 Task: Create in the project ZephyrTech in Backlog an issue 'Upgrade the caching mechanism of a web application to improve response time and reduce server load', assign it to team member softage.3@softage.net and change the status to IN PROGRESS.
Action: Mouse moved to (327, 236)
Screenshot: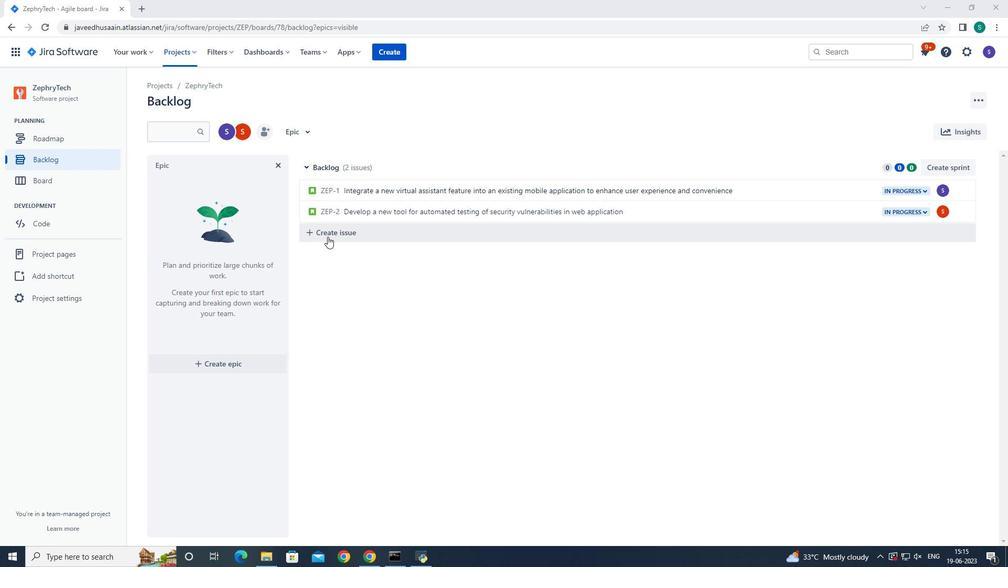 
Action: Mouse pressed left at (327, 236)
Screenshot: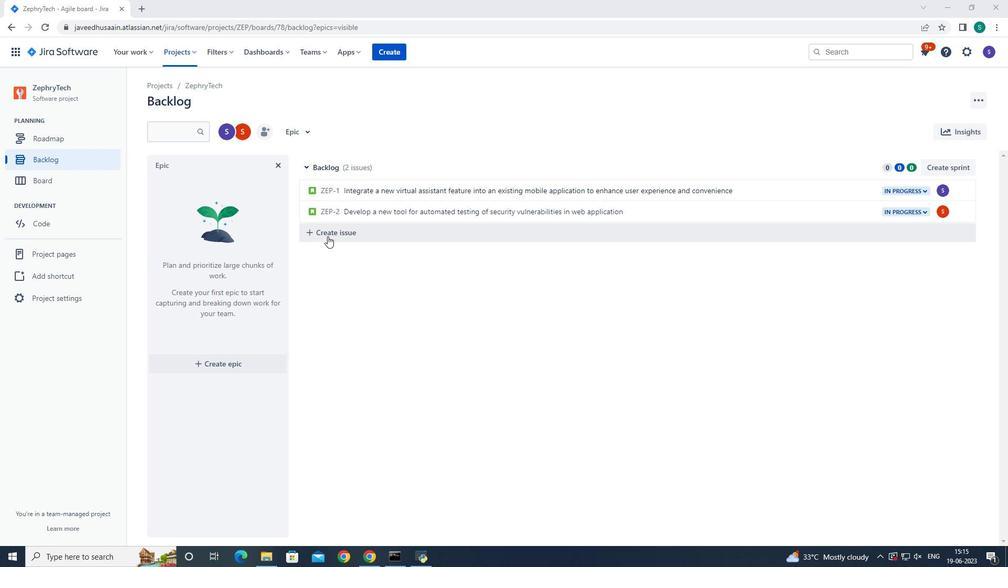 
Action: Mouse moved to (340, 236)
Screenshot: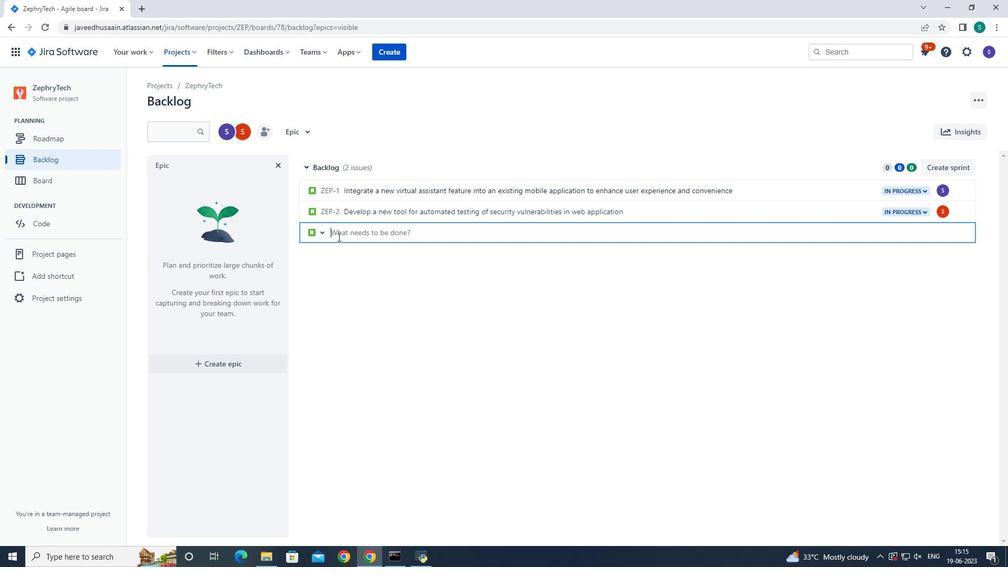 
Action: Mouse pressed left at (340, 236)
Screenshot: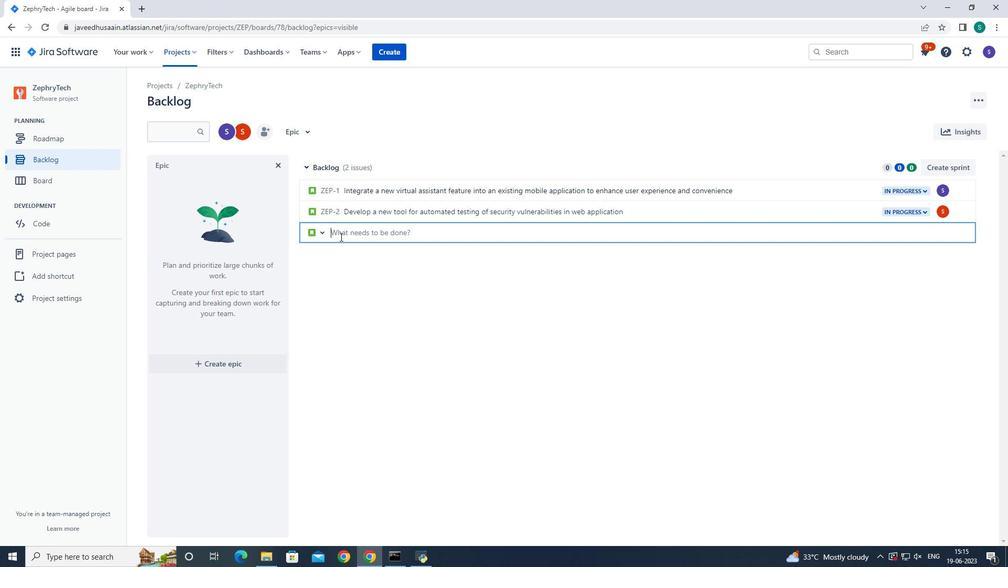 
Action: Key pressed <Key.shift>Upgrade<Key.space>thr<Key.space>caching<Key.space>mechanism<Key.space>of<Key.space>a<Key.space>web<Key.space>application<Key.space>to<Key.space>improve<Key.space>response<Key.space>time<Key.space>and<Key.space>reduce<Key.space>server<Key.space>load<Key.left><Key.left><Key.left><Key.left><Key.left><Key.left><Key.left><Key.left><Key.left><Key.left><Key.left><Key.left><Key.left><Key.left><Key.left><Key.left><Key.left><Key.left><Key.left><Key.left><Key.left><Key.left><Key.left><Key.left><Key.left><Key.left><Key.left><Key.left><Key.left><Key.left><Key.left><Key.left><Key.left><Key.left><Key.left><Key.left><Key.left><Key.left><Key.left><Key.left><Key.left><Key.left><Key.left><Key.left><Key.left><Key.left><Key.left><Key.left><Key.left><Key.left><Key.left><Key.left><Key.left><Key.left><Key.left><Key.left><Key.left><Key.left><Key.left><Key.left><Key.left><Key.left><Key.left><Key.left><Key.left><Key.left><Key.left><Key.left><Key.left><Key.left><Key.left><Key.left><Key.left><Key.left><Key.left><Key.left><Key.left><Key.left><Key.left><Key.left><Key.left><Key.left><Key.left><Key.left><Key.left><Key.left><Key.left><Key.backspace>e<Key.enter>
Screenshot: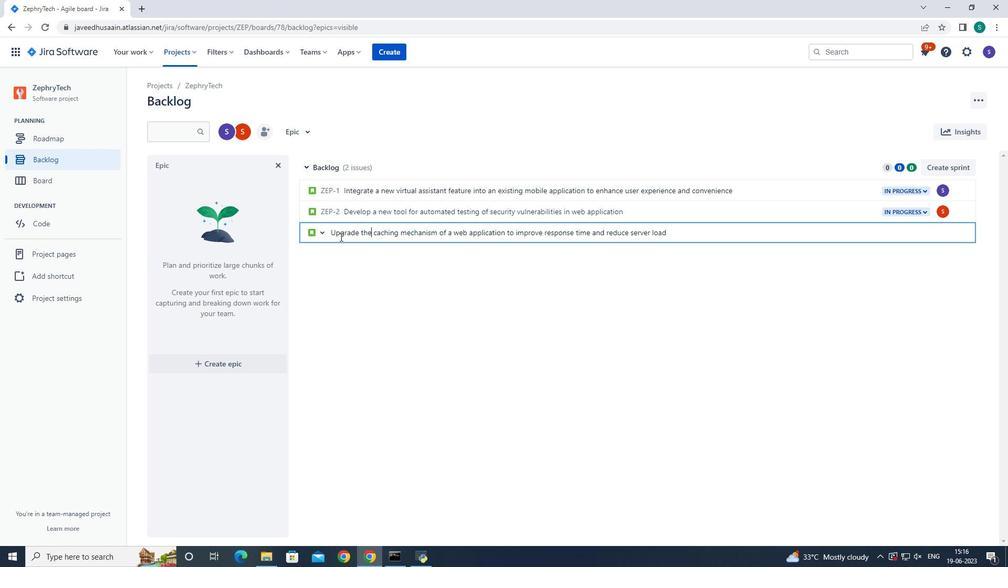 
Action: Mouse moved to (941, 232)
Screenshot: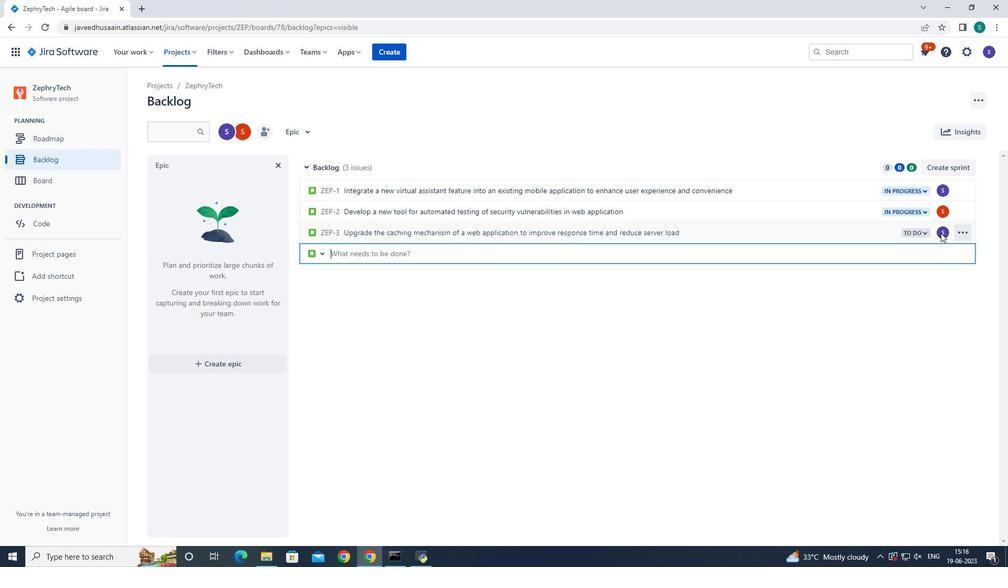 
Action: Mouse pressed left at (941, 232)
Screenshot: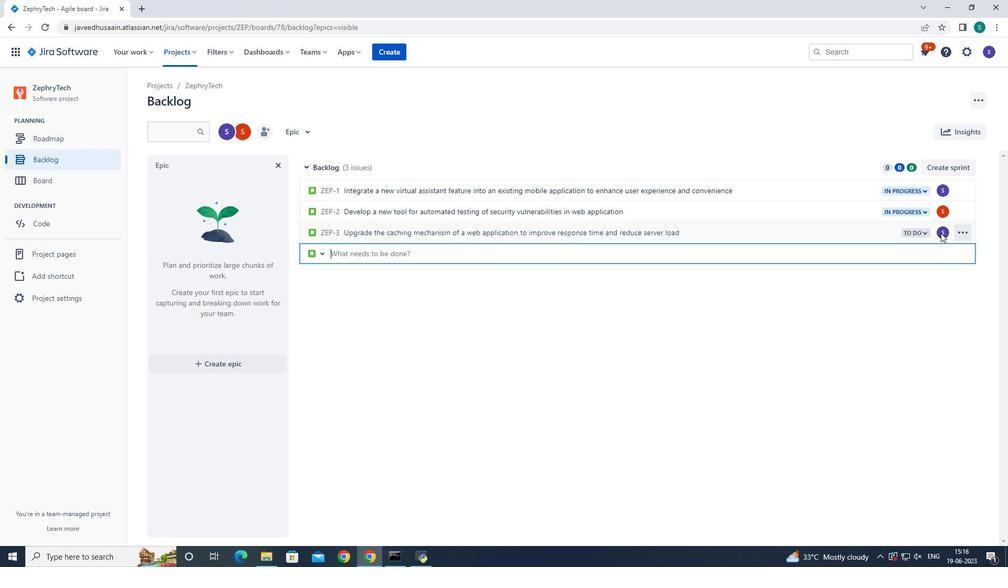 
Action: Mouse pressed left at (941, 232)
Screenshot: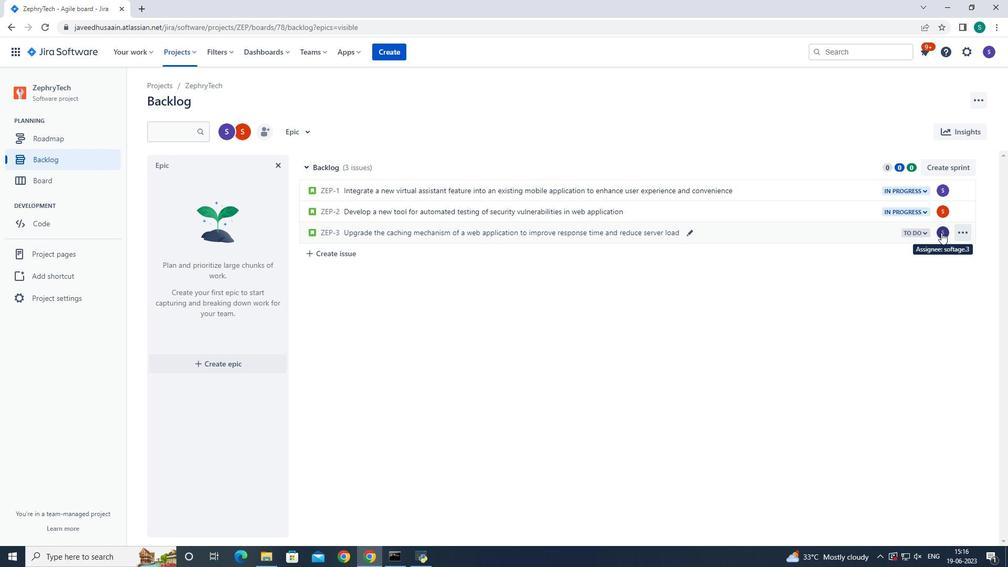
Action: Mouse moved to (885, 257)
Screenshot: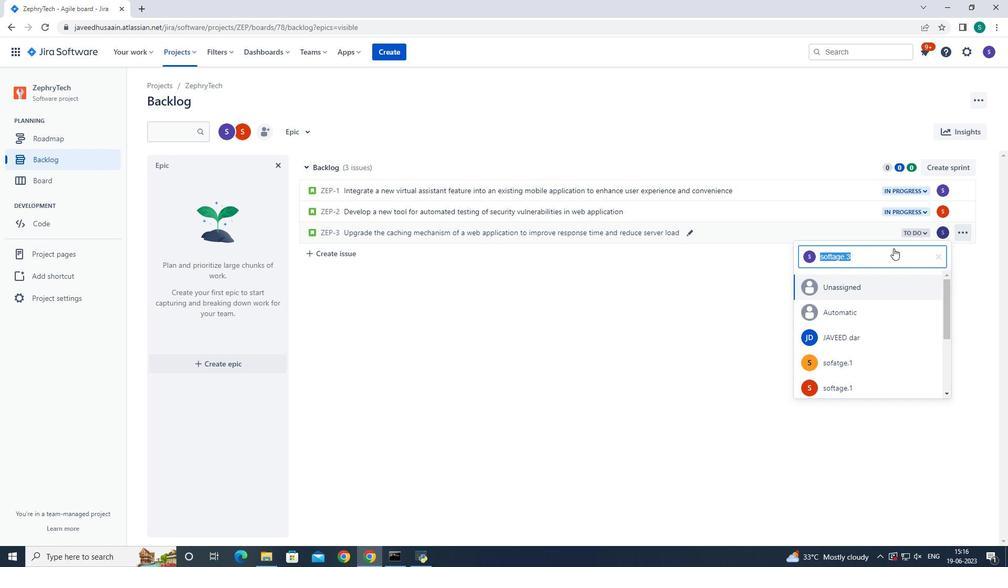 
Action: Key pressed <Key.backspace>softage.3<Key.shift><Key.shift><Key.shift>@softage.net
Screenshot: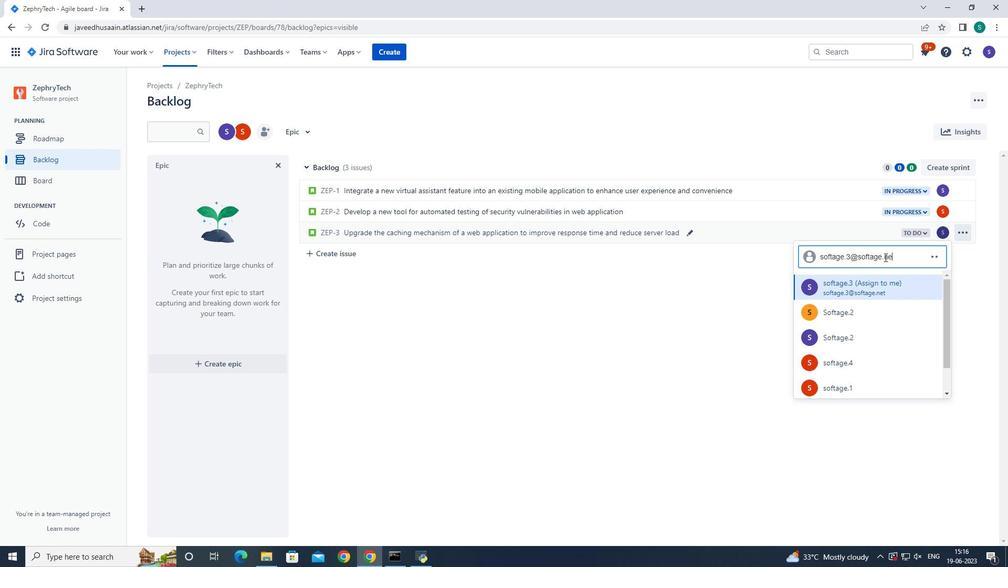 
Action: Mouse moved to (852, 289)
Screenshot: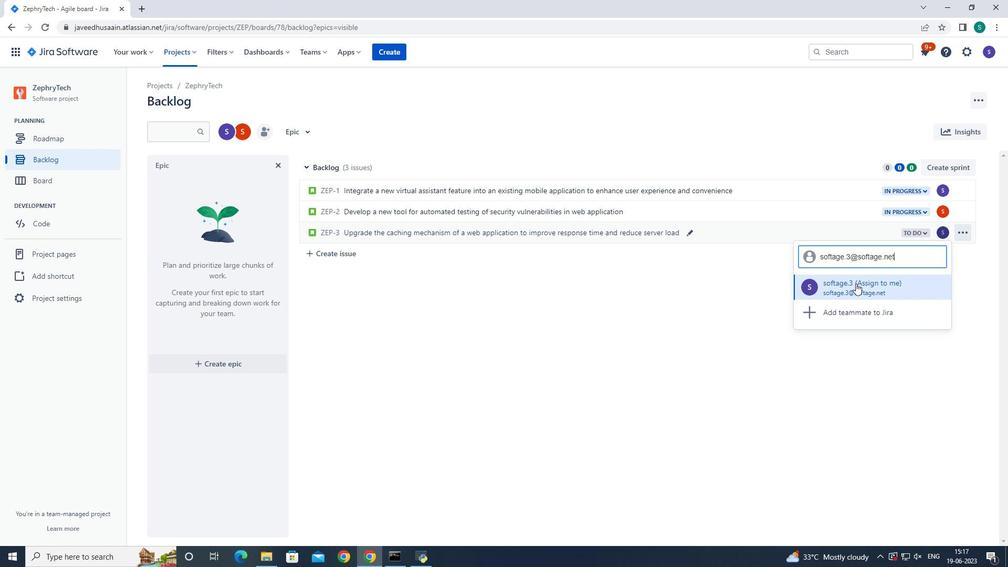 
Action: Mouse pressed left at (852, 289)
Screenshot: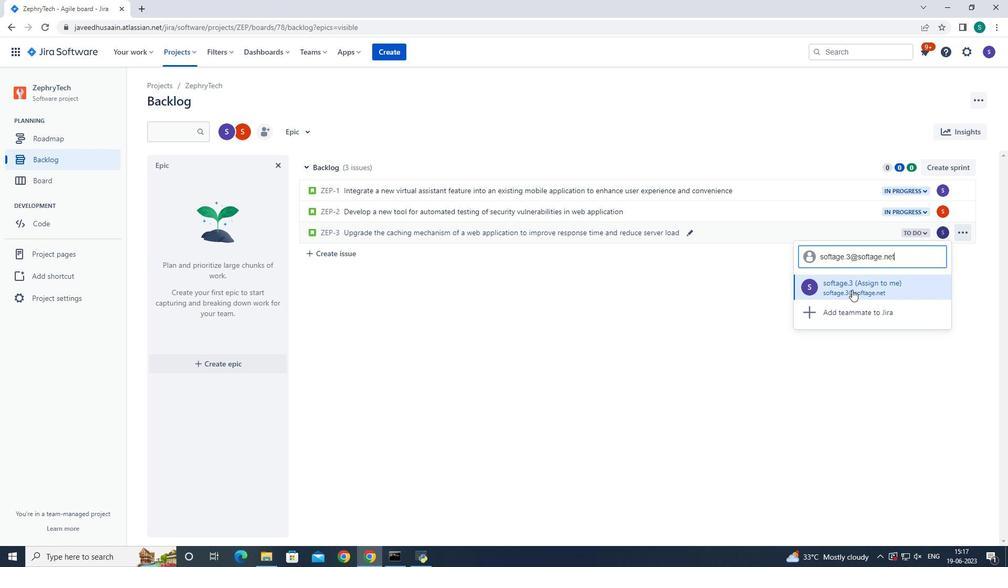 
Action: Mouse moved to (924, 232)
Screenshot: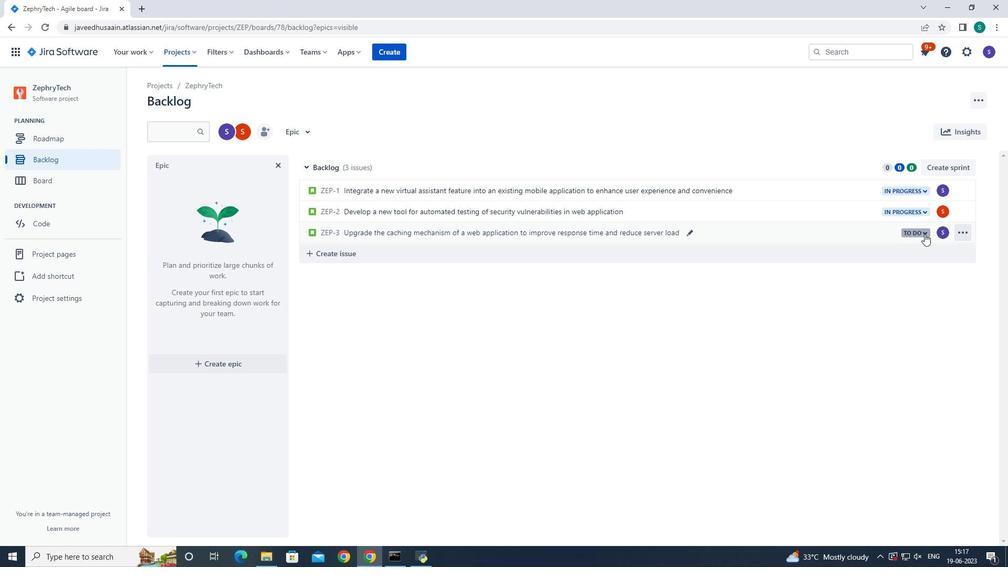 
Action: Mouse pressed left at (924, 232)
Screenshot: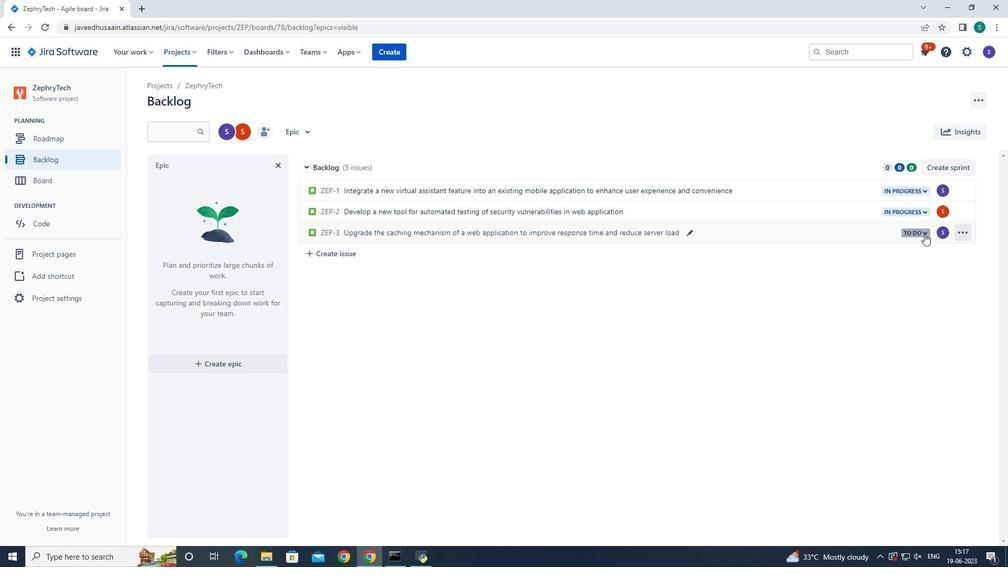 
Action: Mouse moved to (863, 254)
Screenshot: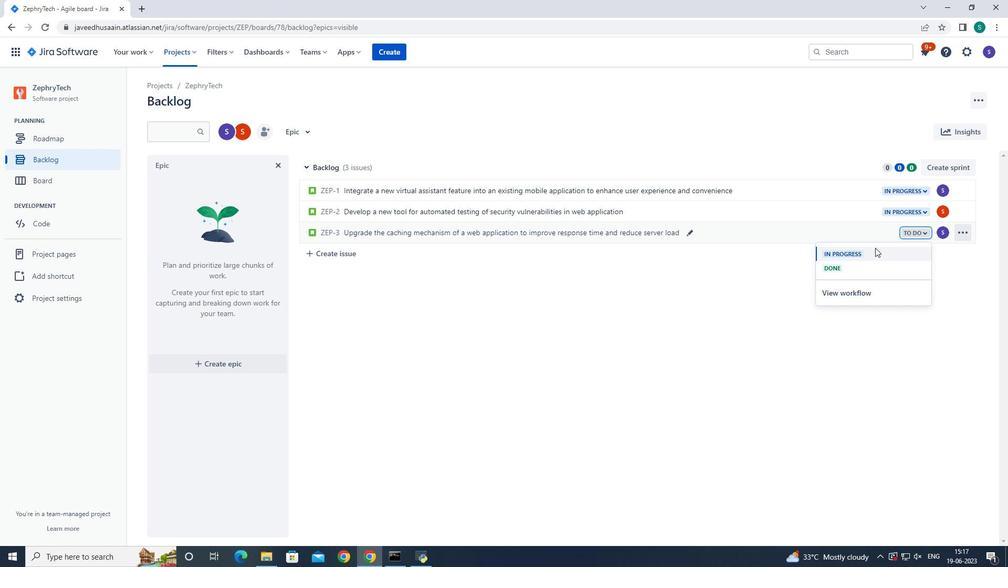 
Action: Mouse pressed left at (863, 254)
Screenshot: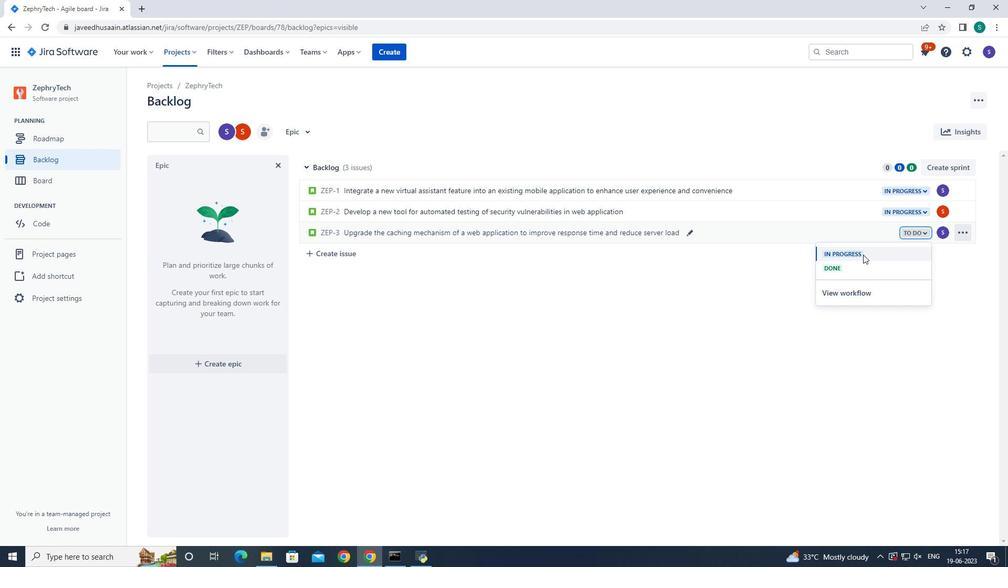 
